 Task: Create List Brand Identity Management Process in Board Human Resources Management to Workspace Content Marketing Agencies. Create List Brand Identity Management Workflow in Board Business Model Development and Validation to Workspace Content Marketing Agencies. Create List Brand Identity Management Best Practices in Board Sales Funnel Optimization and Management to Workspace Content Marketing Agencies
Action: Mouse moved to (585, 160)
Screenshot: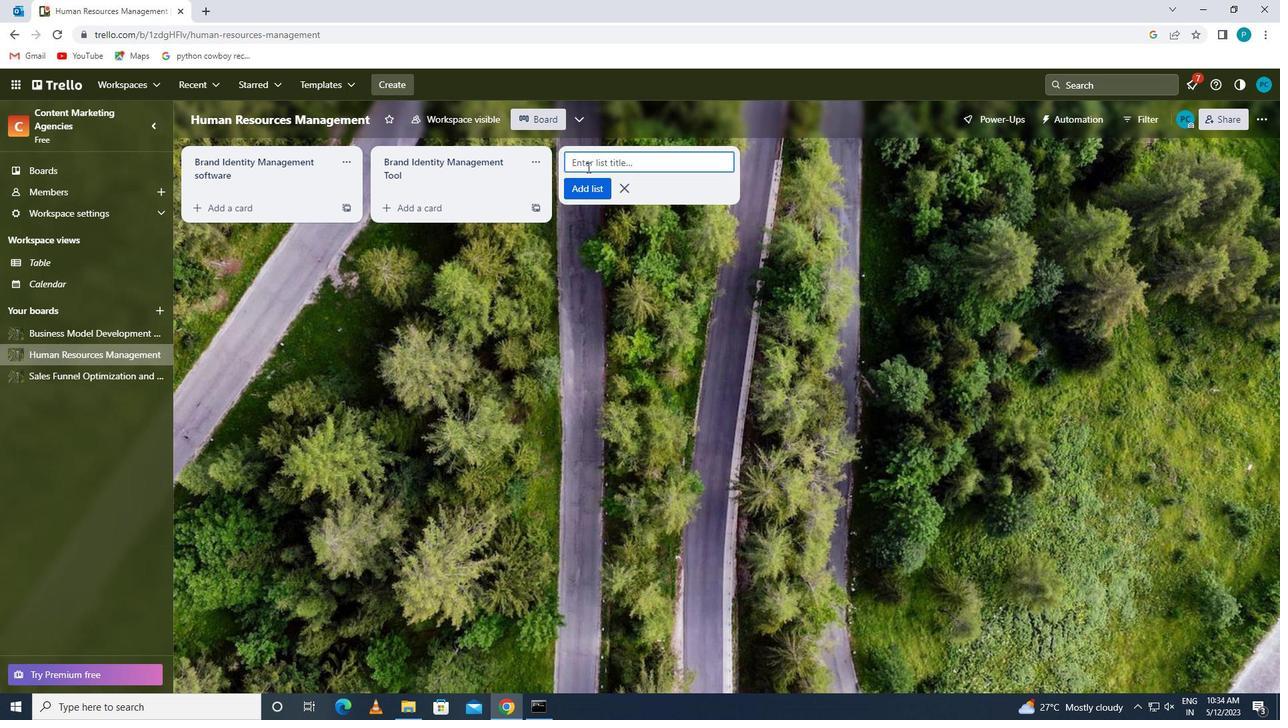 
Action: Mouse pressed left at (585, 160)
Screenshot: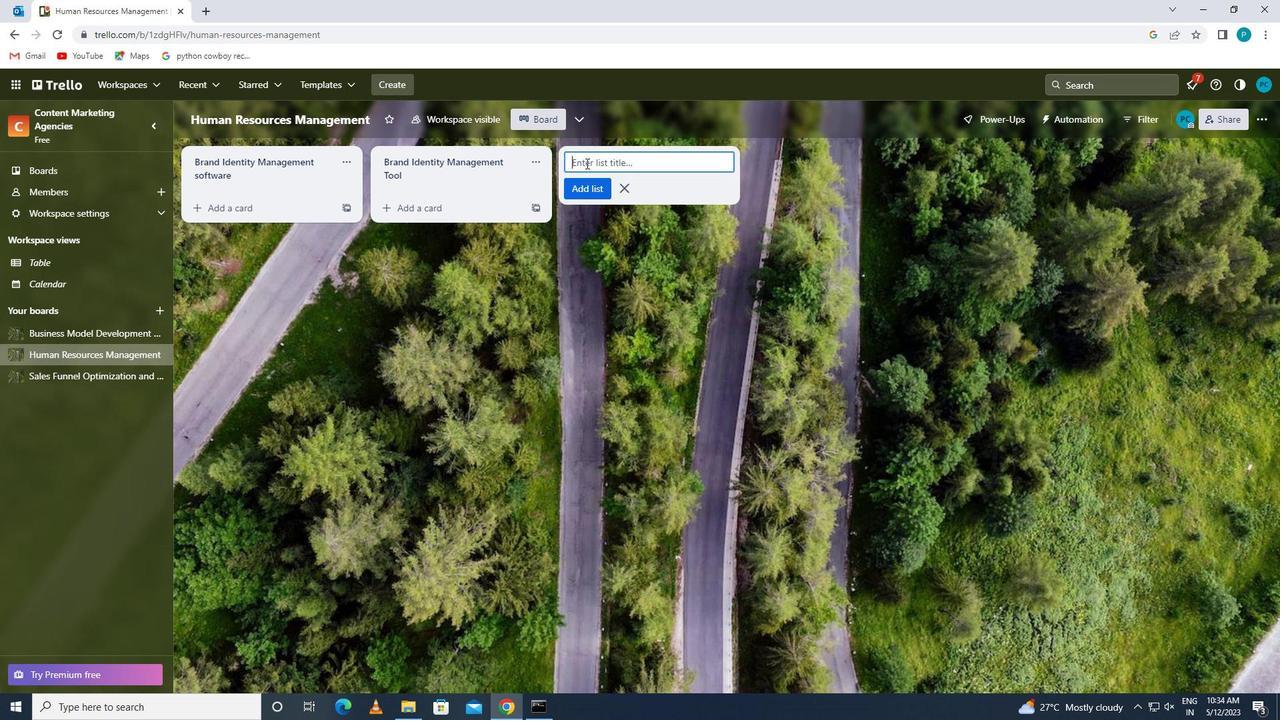 
Action: Key pressed <Key.caps_lock>b<Key.caps_lock>rand<Key.space><Key.caps_lock>i<Key.caps_lock>dentity<Key.space><Key.caps_lock>m<Key.caps_lock>anagement<Key.space><Key.caps_lock>p<Key.caps_lock>rocess
Screenshot: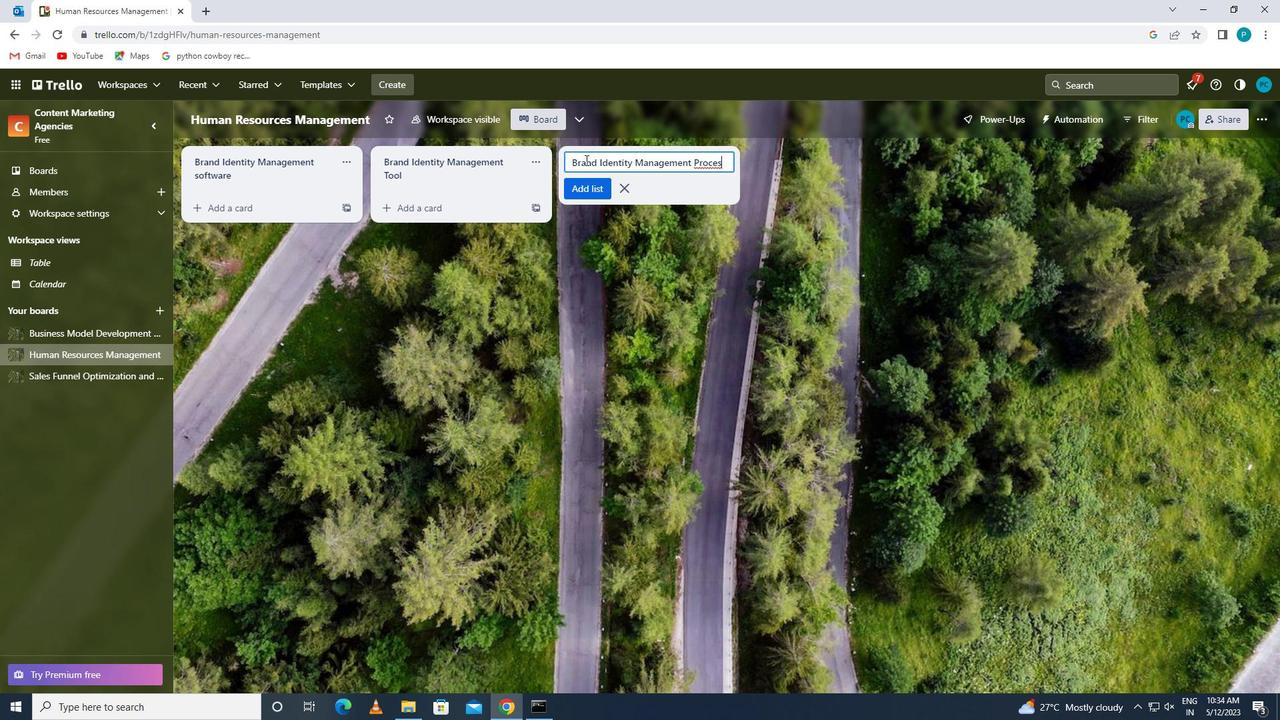 
Action: Mouse moved to (586, 186)
Screenshot: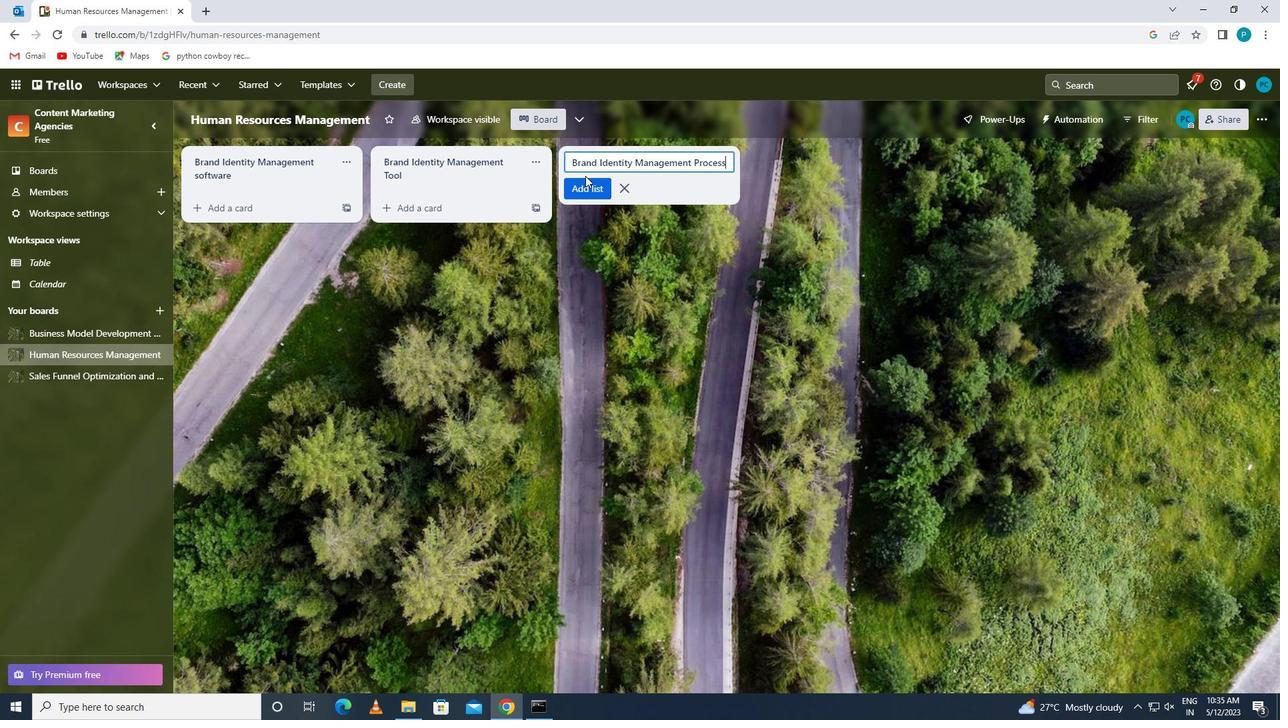 
Action: Mouse pressed left at (586, 186)
Screenshot: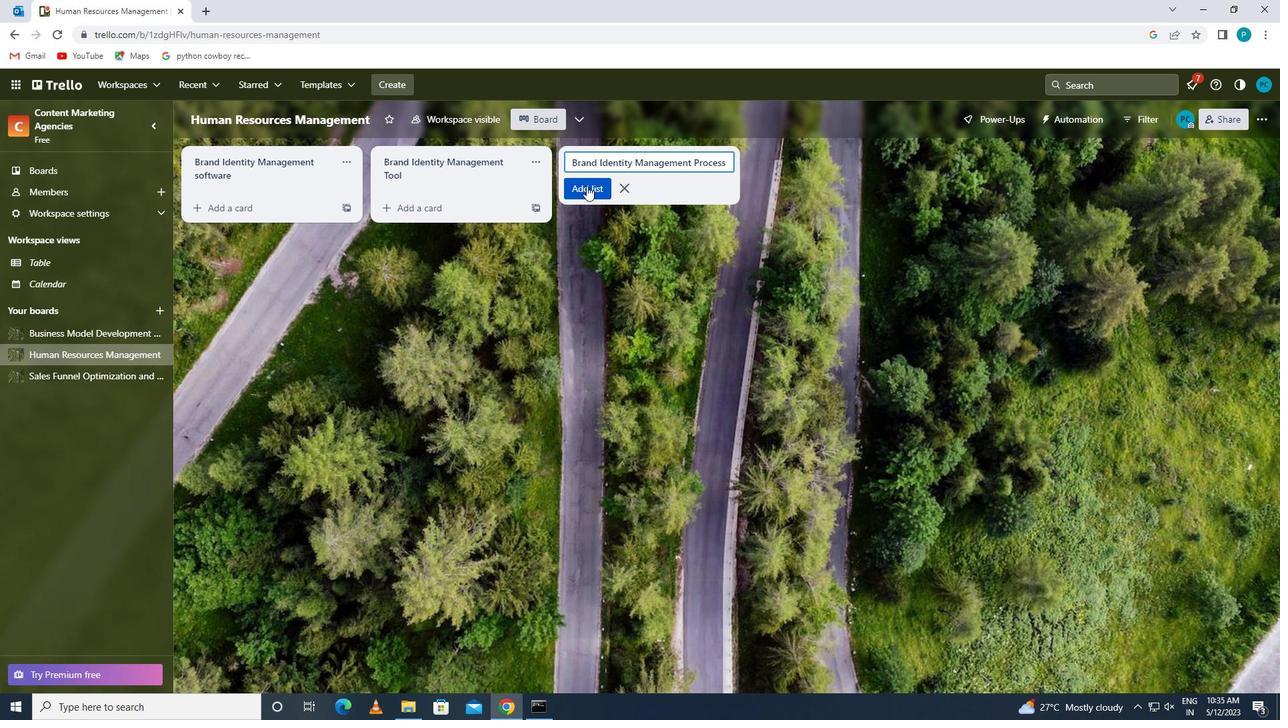 
Action: Mouse moved to (37, 333)
Screenshot: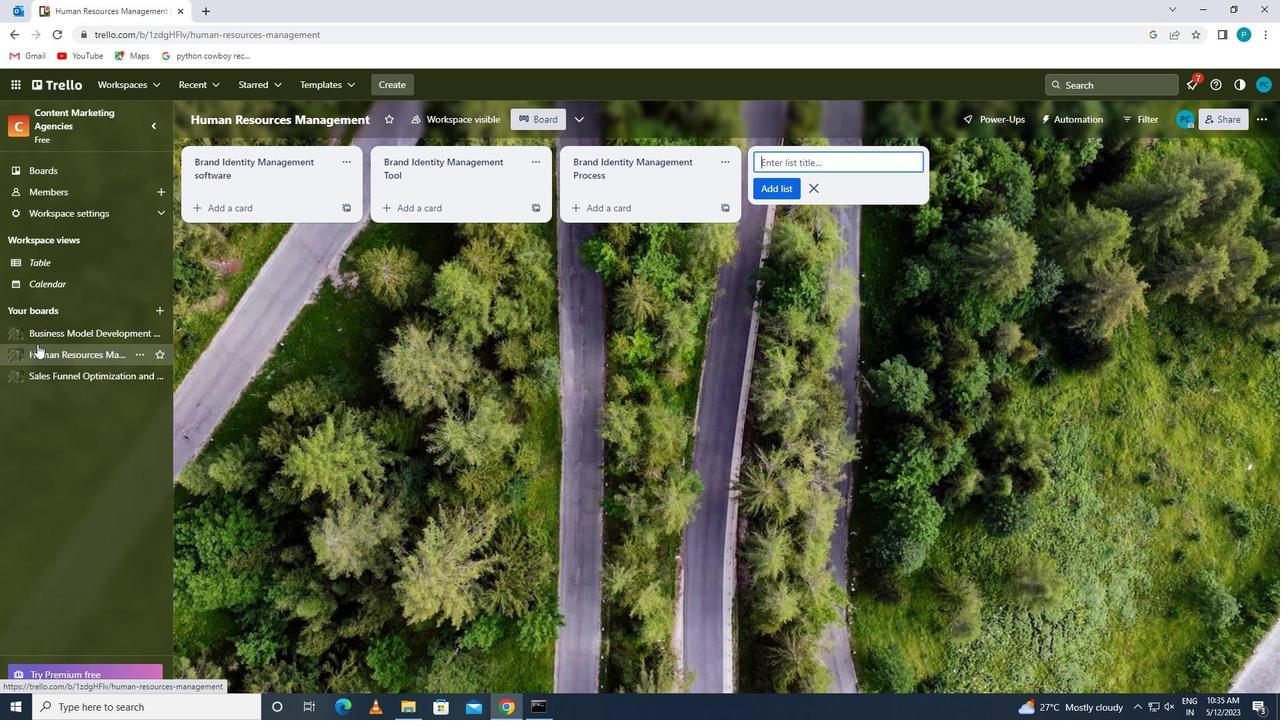 
Action: Mouse pressed left at (37, 333)
Screenshot: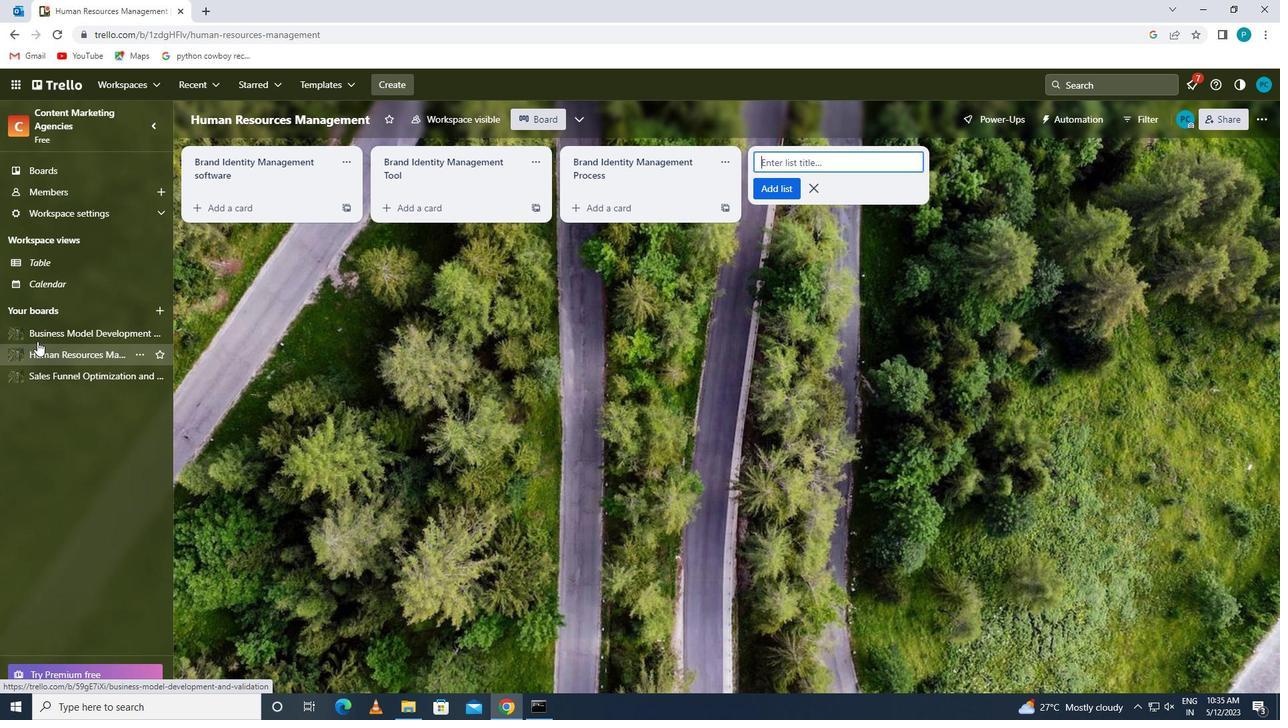 
Action: Mouse moved to (599, 160)
Screenshot: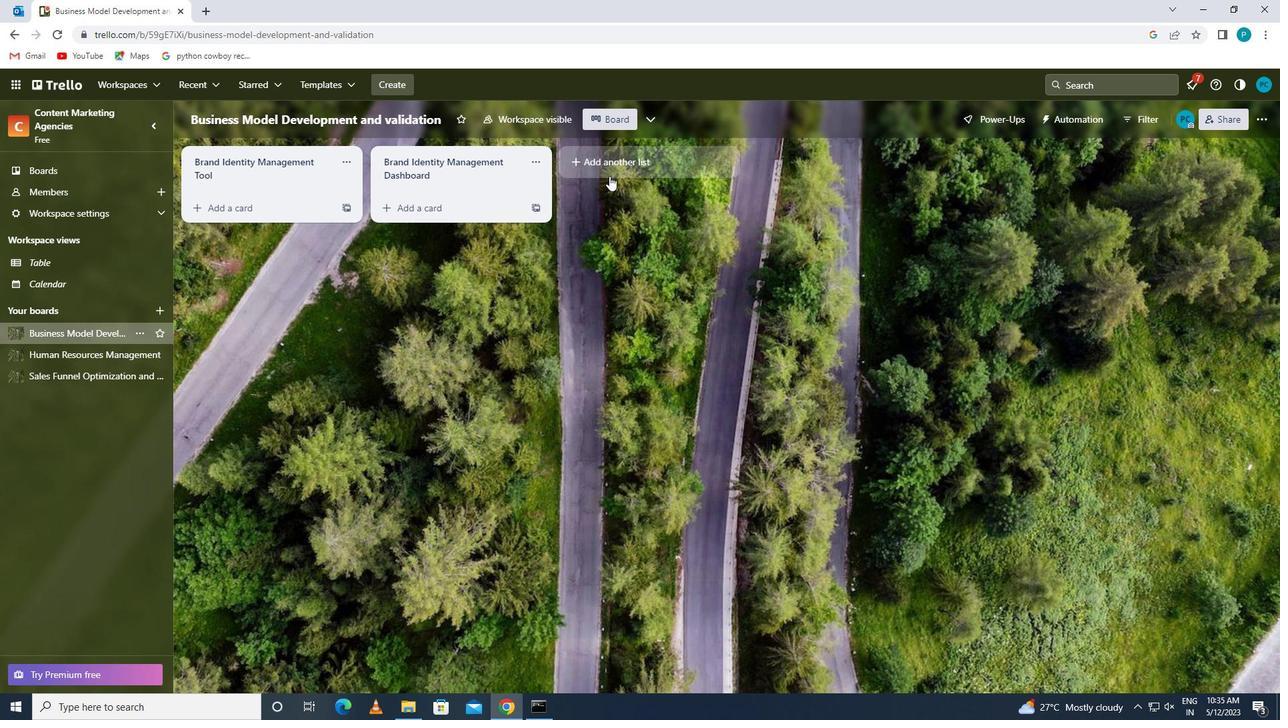 
Action: Mouse pressed left at (599, 160)
Screenshot: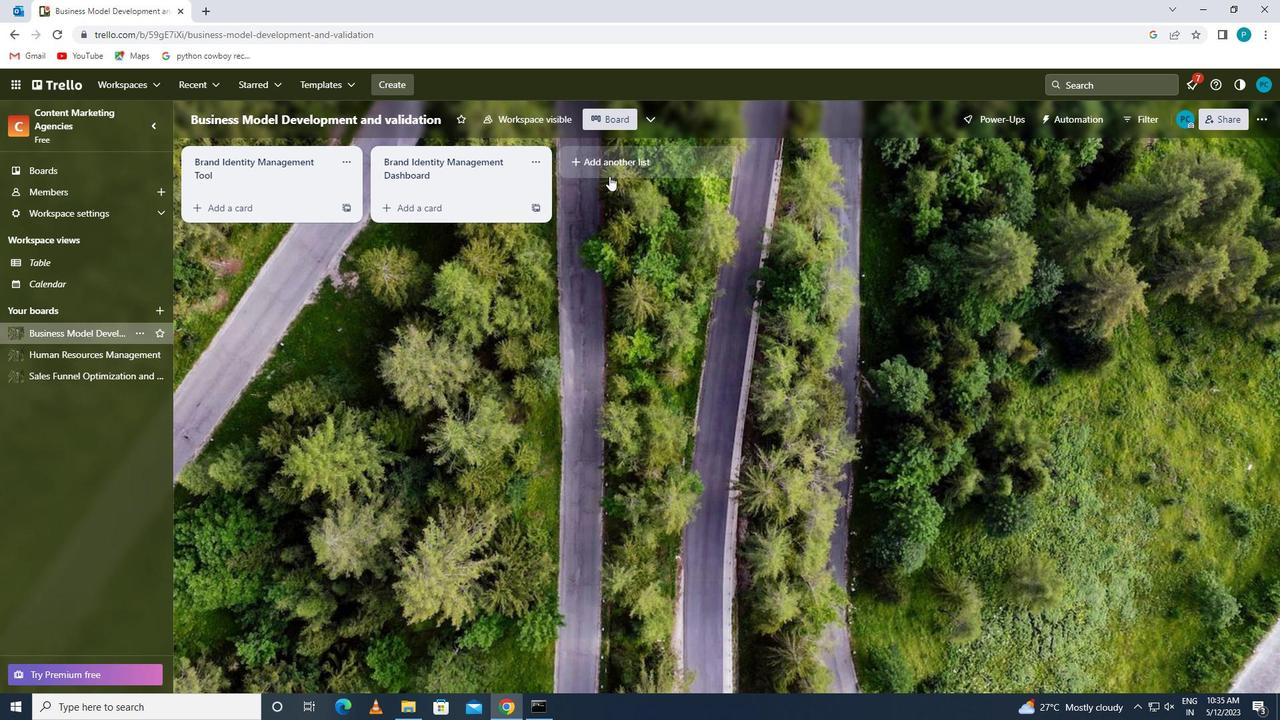 
Action: Key pressed <Key.caps_lock>b<Key.caps_lock>rand<Key.space><Key.caps_lock>i<Key.caps_lock>dentity<Key.space><Key.caps_lock>m<Key.caps_lock>anagement<Key.space><Key.caps_lock>w<Key.caps_lock>orkflow
Screenshot: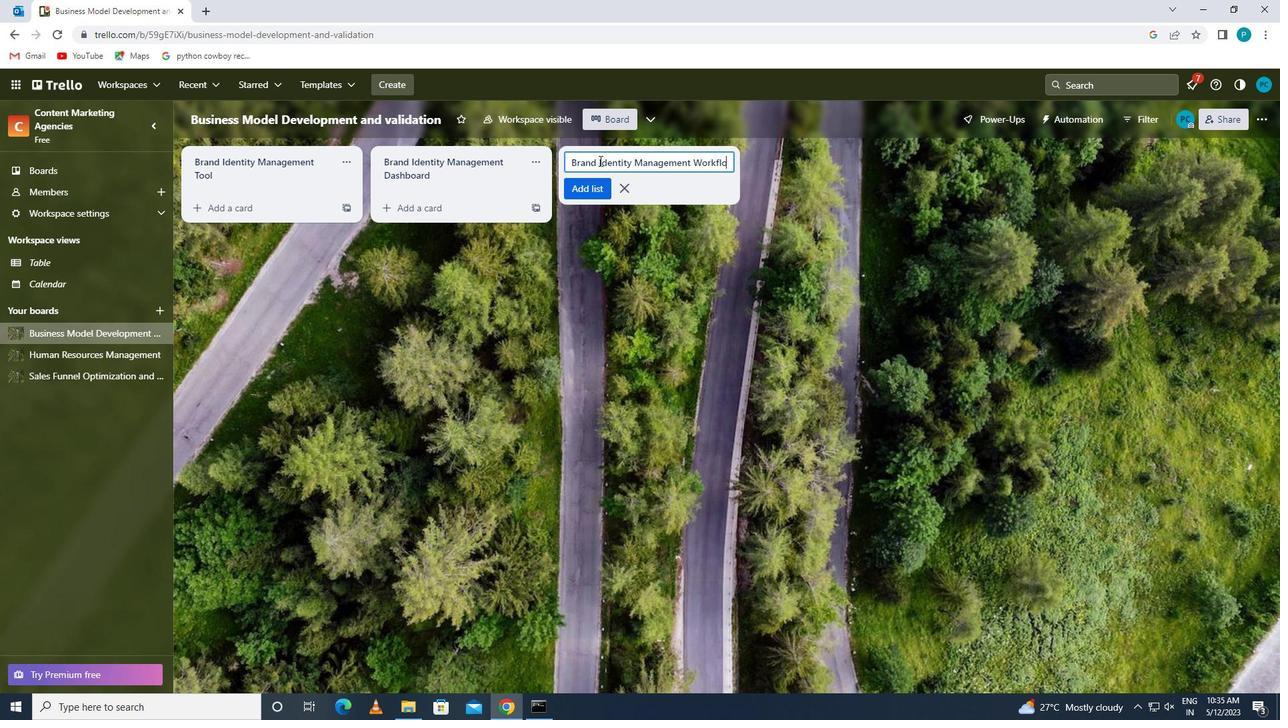 
Action: Mouse moved to (594, 183)
Screenshot: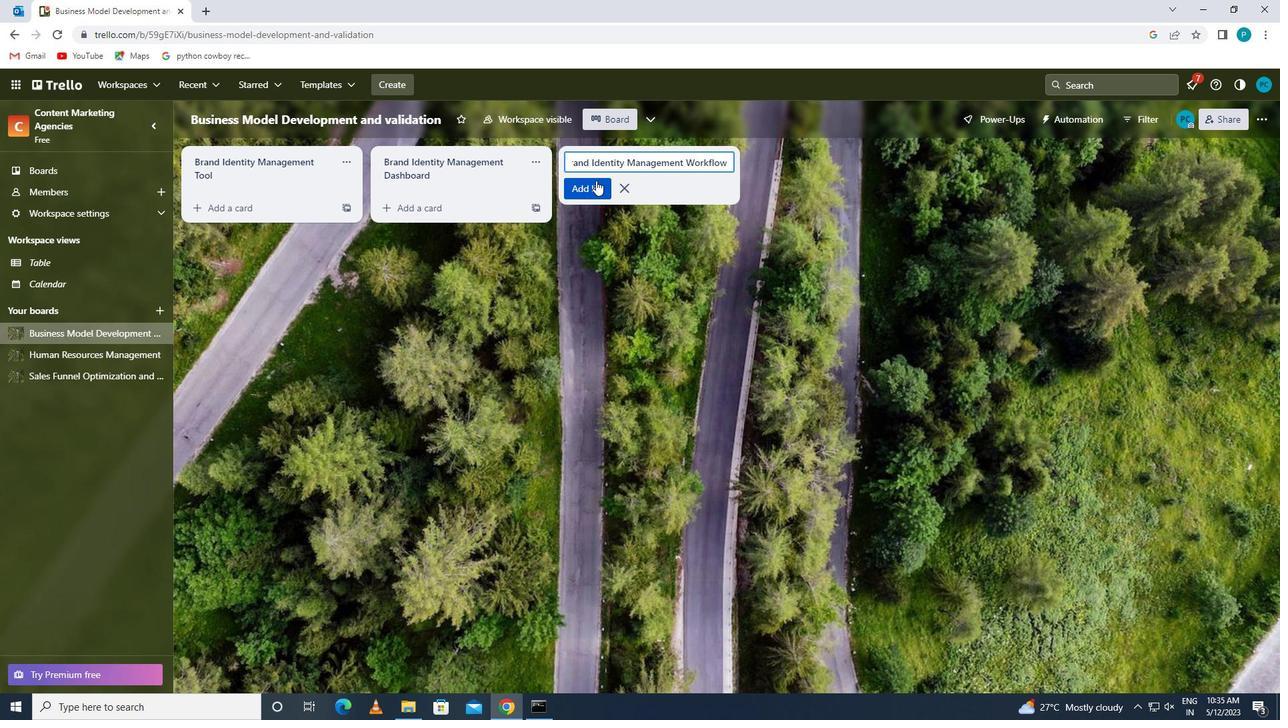 
Action: Mouse pressed left at (594, 183)
Screenshot: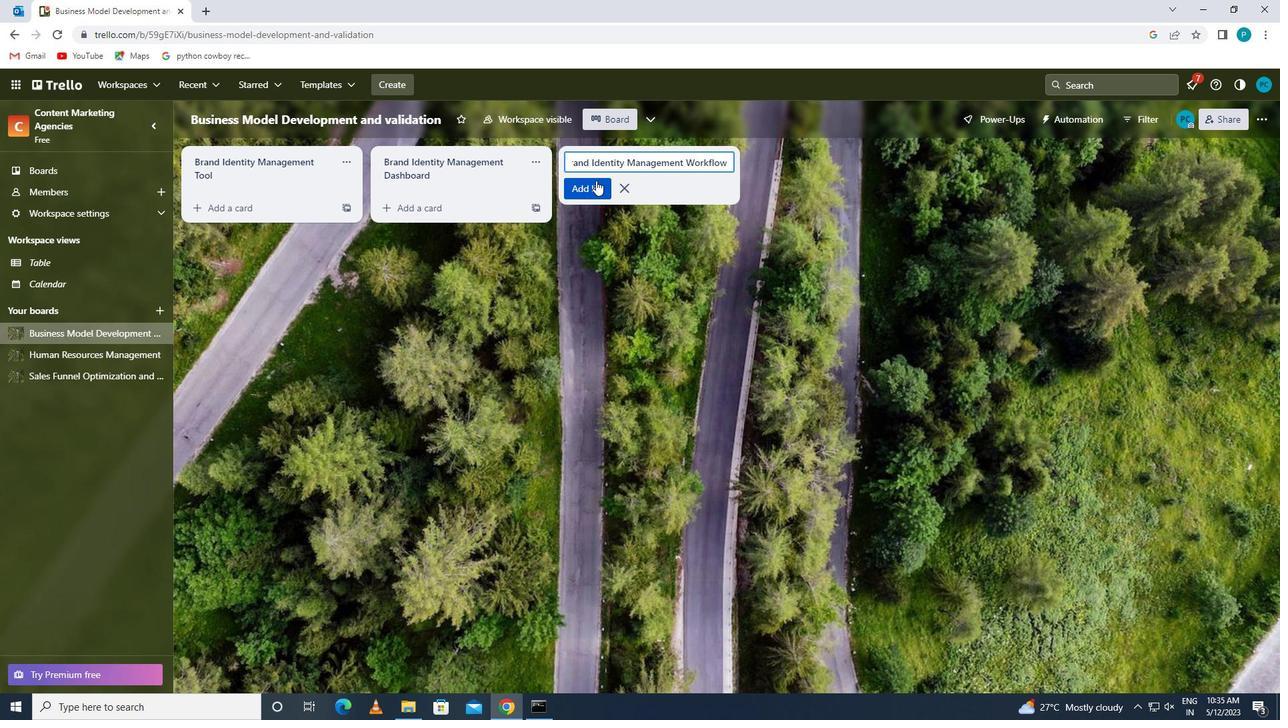 
Action: Mouse moved to (69, 374)
Screenshot: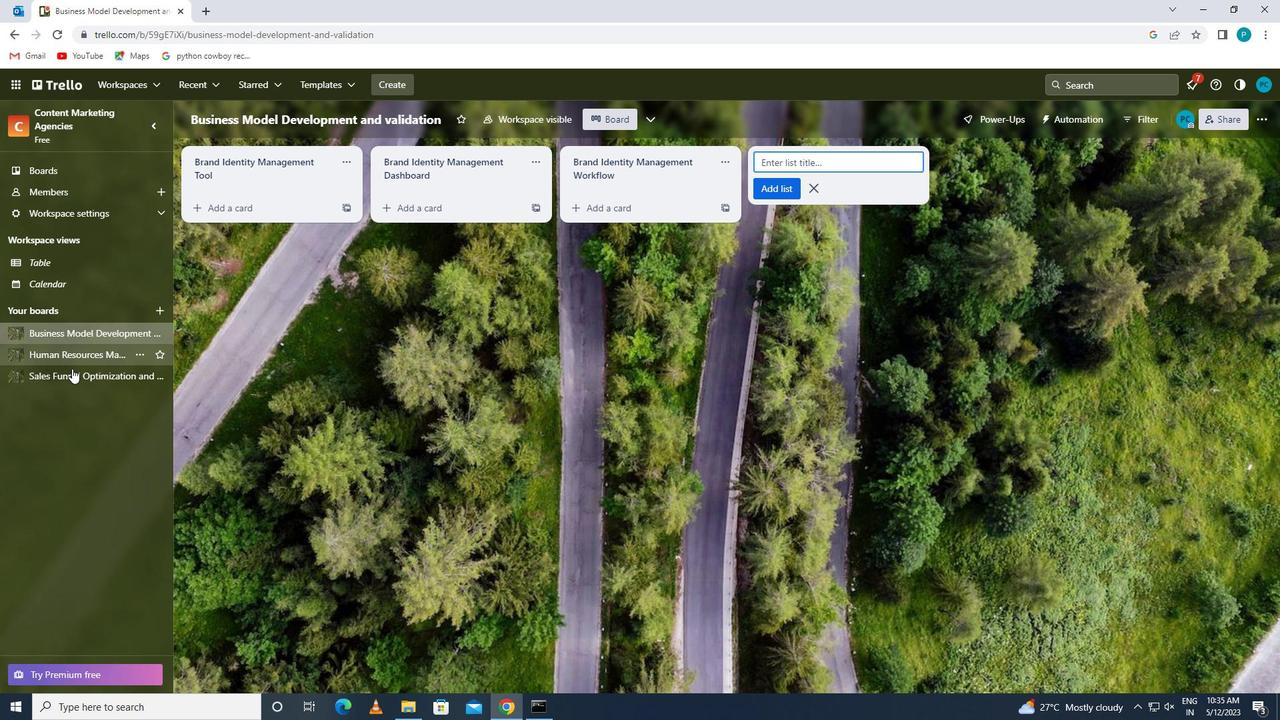 
Action: Mouse pressed left at (69, 374)
Screenshot: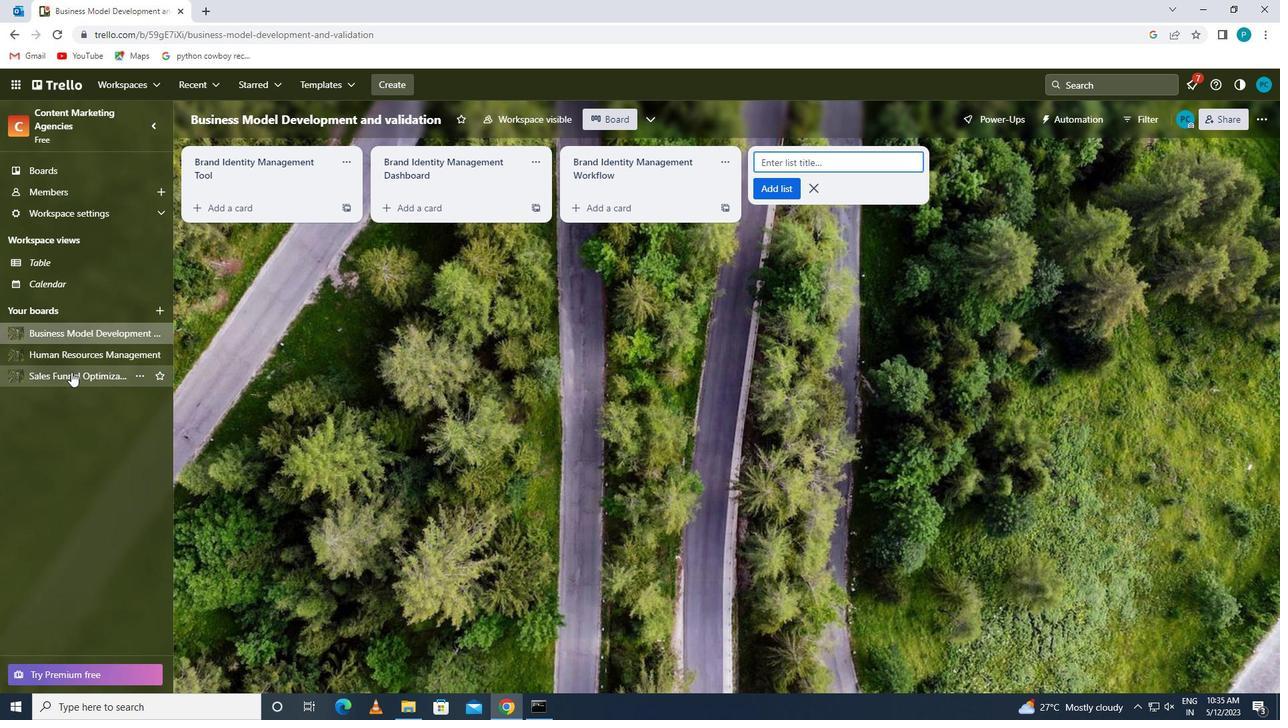 
Action: Mouse moved to (597, 164)
Screenshot: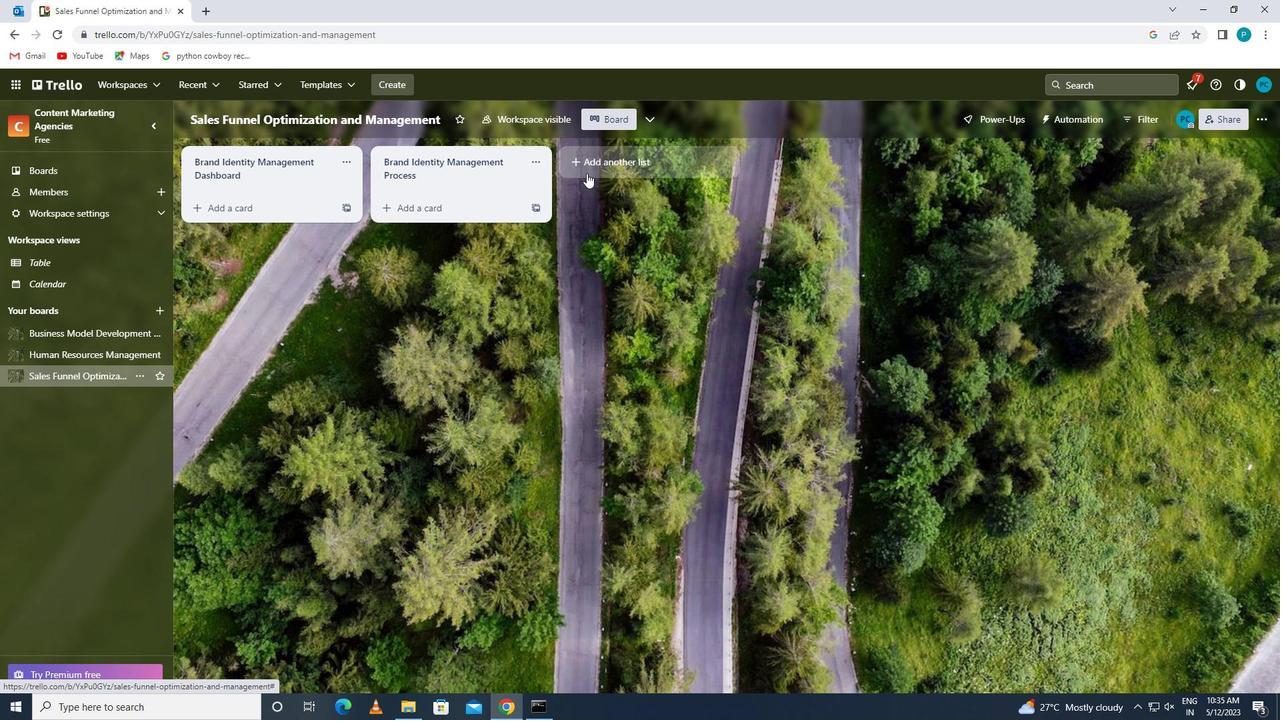 
Action: Mouse pressed left at (597, 164)
Screenshot: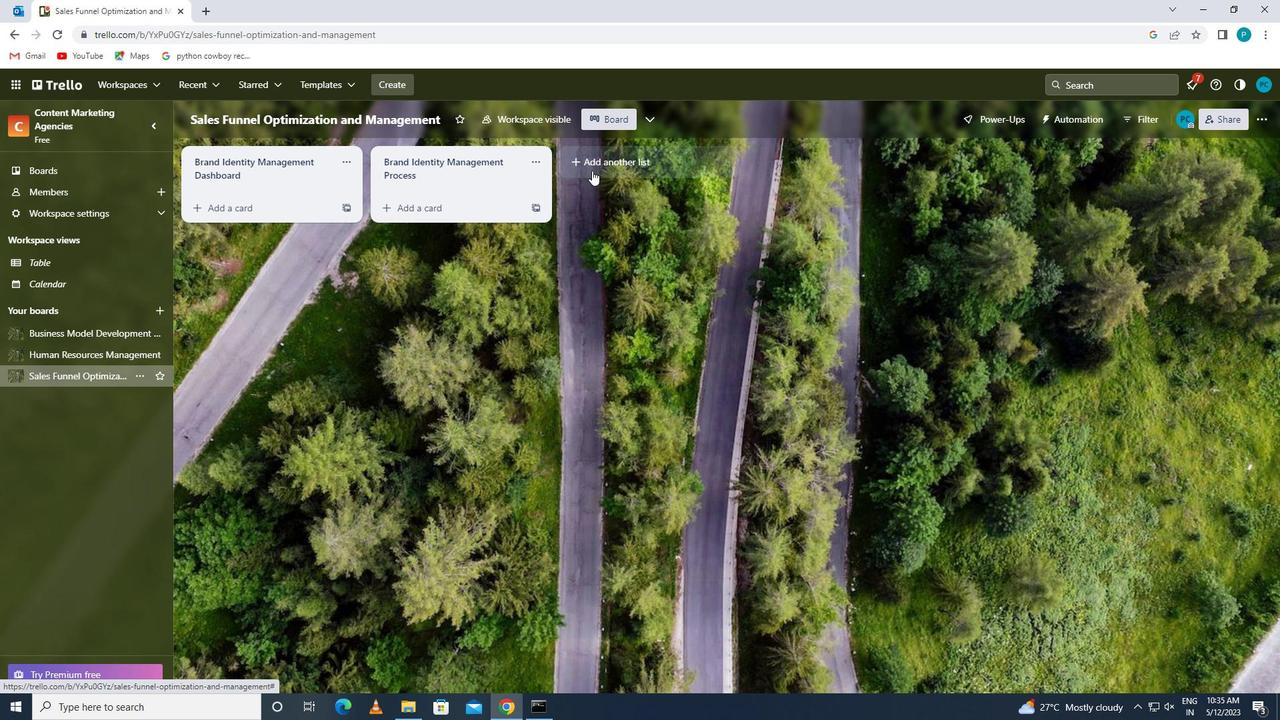 
Action: Key pressed <Key.caps_lock>b<Key.caps_lock>rand<Key.space><Key.caps_lock>i<Key.caps_lock>denr<Key.backspace>tity<Key.space><Key.caps_lock>m<Key.caps_lock>anagement<Key.space>b<Key.backspace><Key.caps_lock>b<Key.caps_lock>est<Key.space><Key.caps_lock>o<Key.backspace>p<Key.caps_lock>ractices
Screenshot: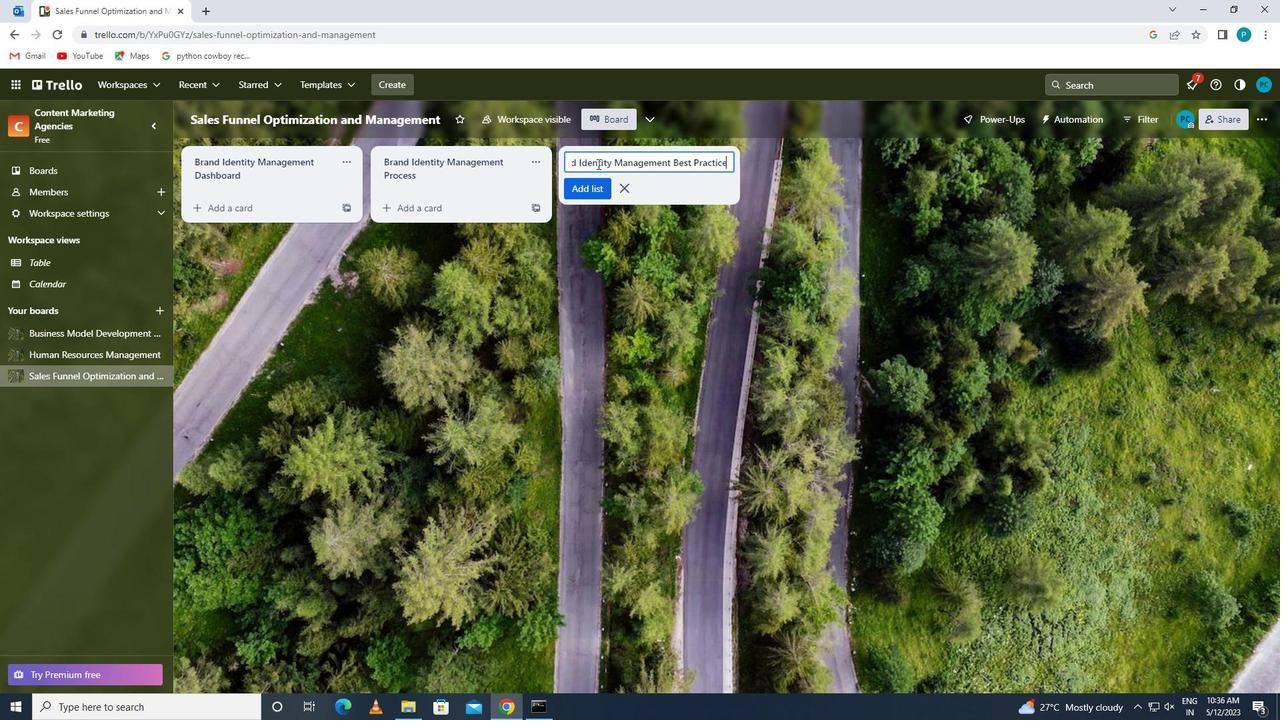 
Action: Mouse moved to (594, 191)
Screenshot: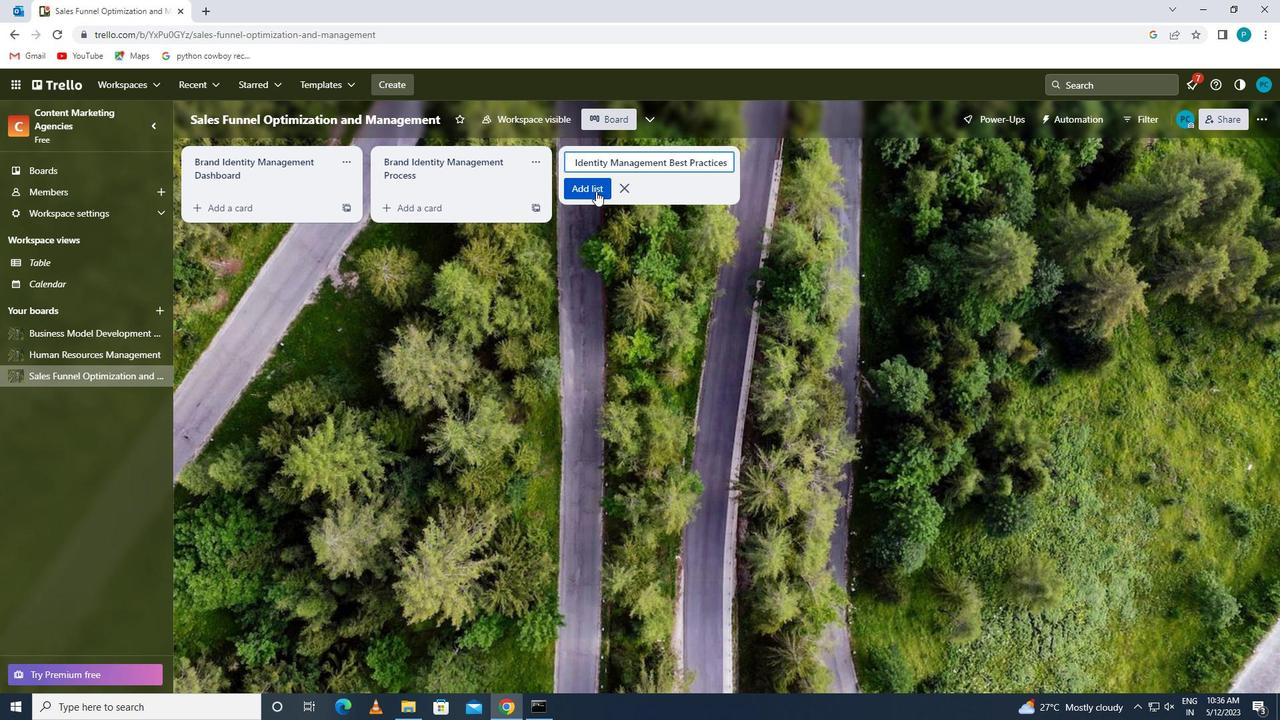 
Action: Mouse pressed left at (594, 191)
Screenshot: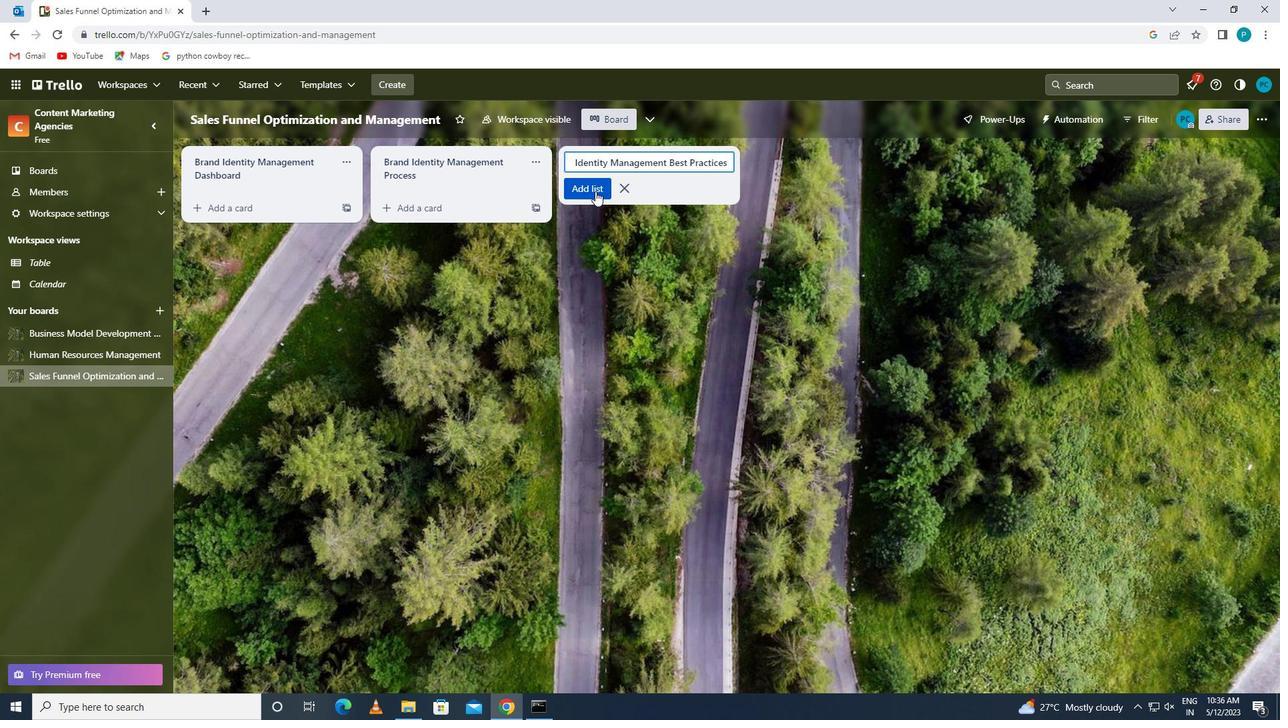 
Action: Mouse moved to (594, 192)
Screenshot: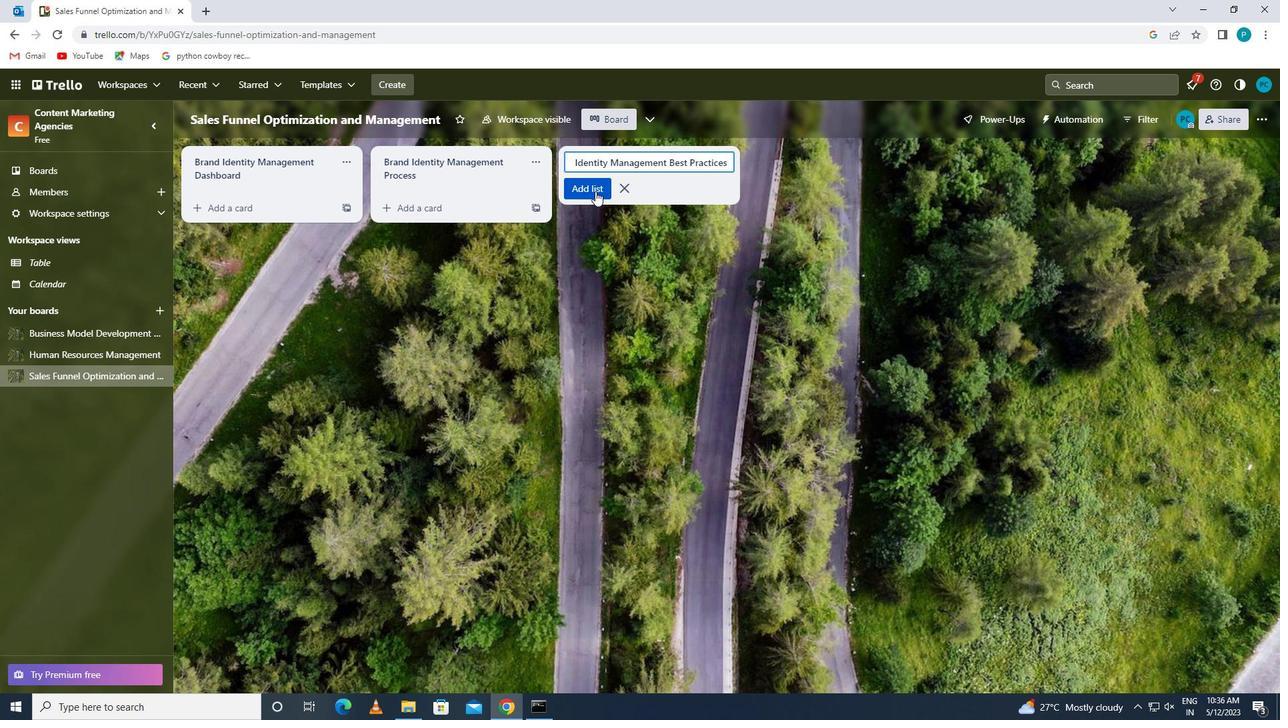 
